 Task: Create a rule when checklist name is completed in a card by anyone except me.
Action: Mouse pressed left at (406, 328)
Screenshot: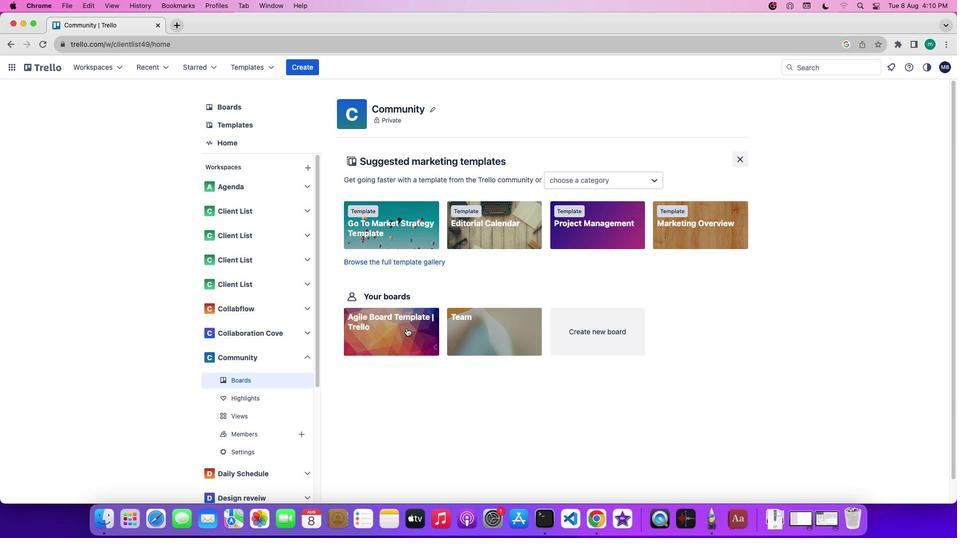 
Action: Mouse moved to (892, 227)
Screenshot: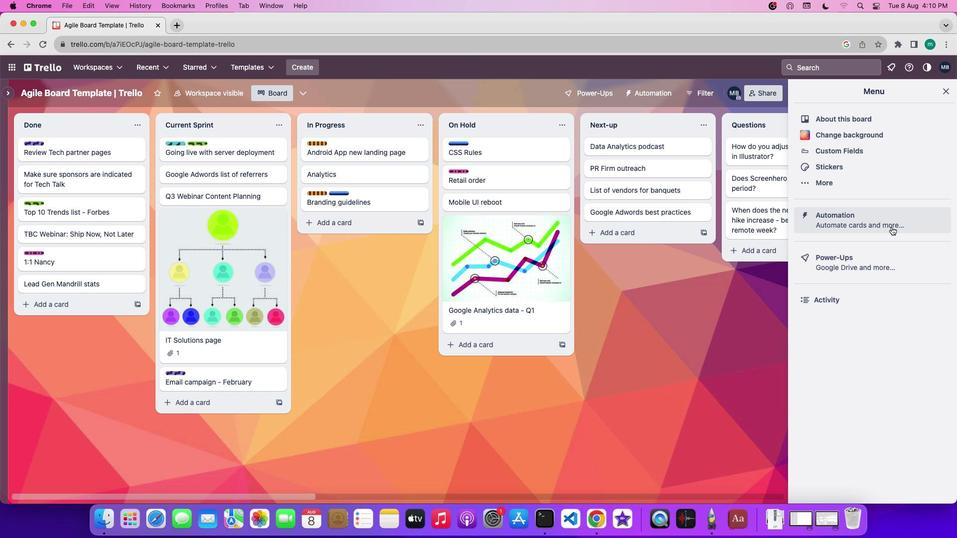 
Action: Mouse pressed left at (892, 227)
Screenshot: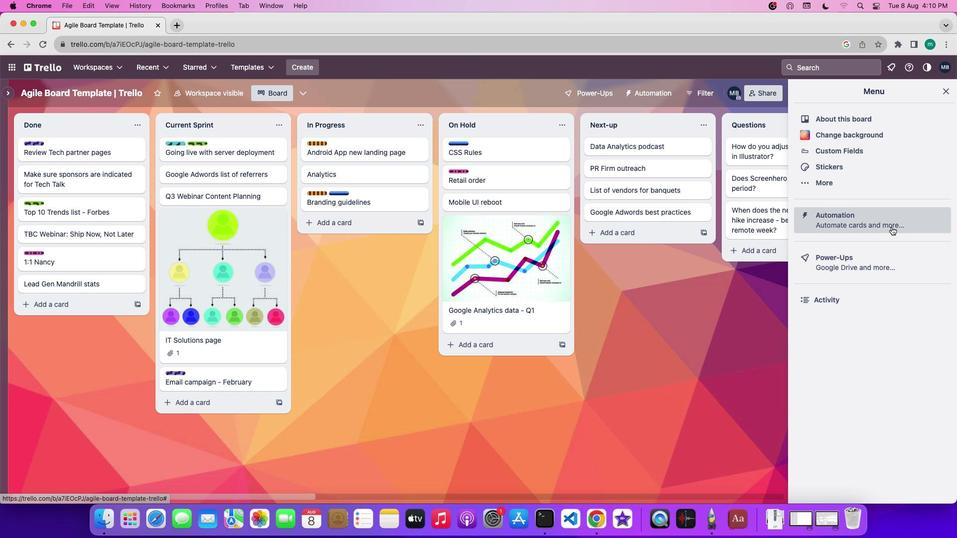 
Action: Mouse moved to (44, 179)
Screenshot: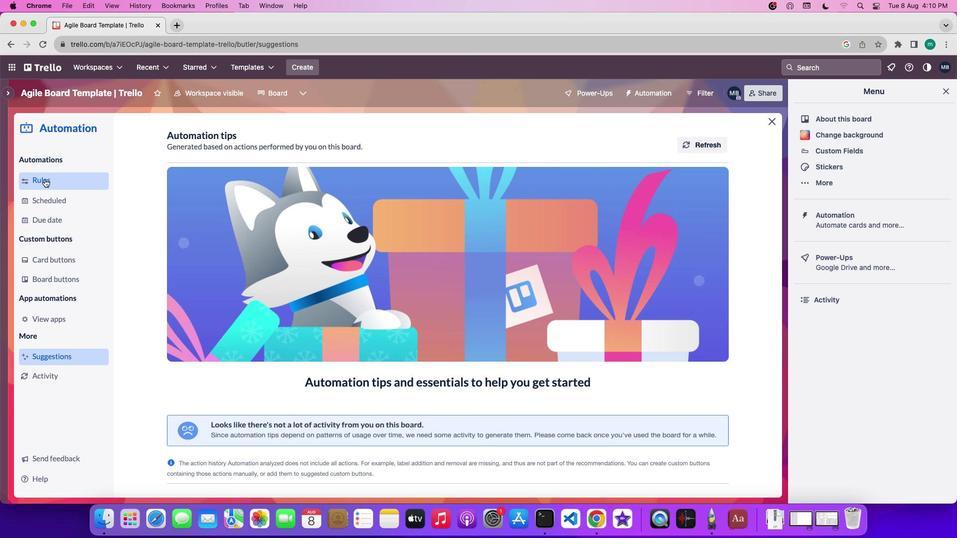 
Action: Mouse pressed left at (44, 179)
Screenshot: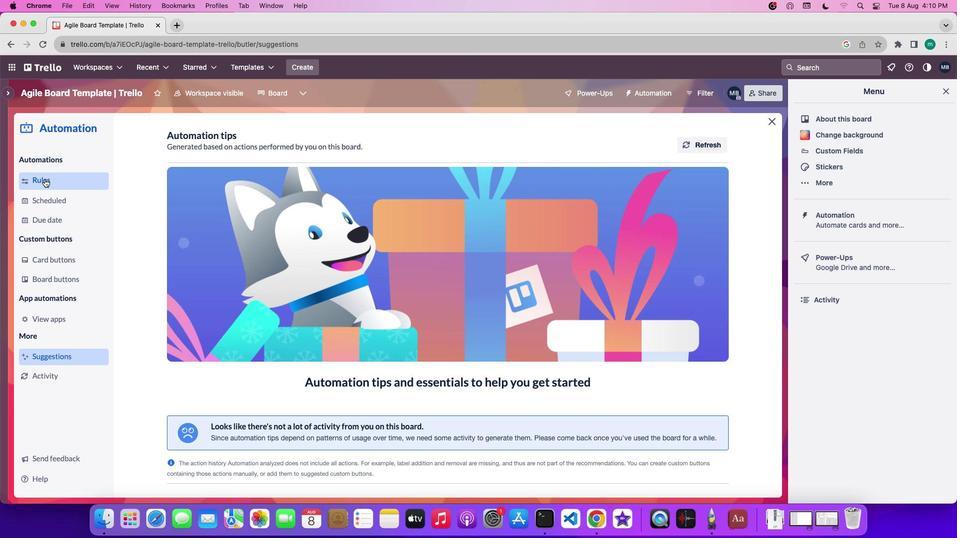 
Action: Mouse moved to (644, 143)
Screenshot: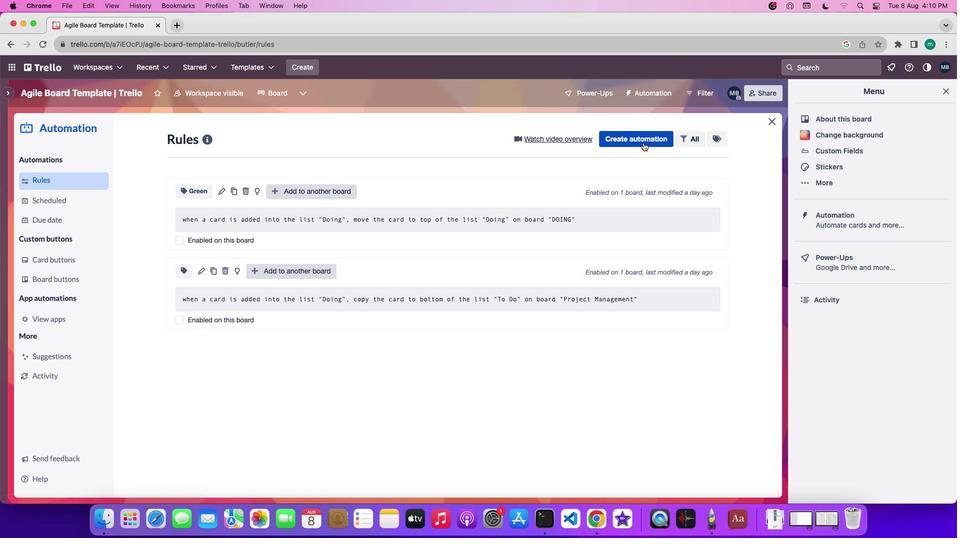 
Action: Mouse pressed left at (644, 143)
Screenshot: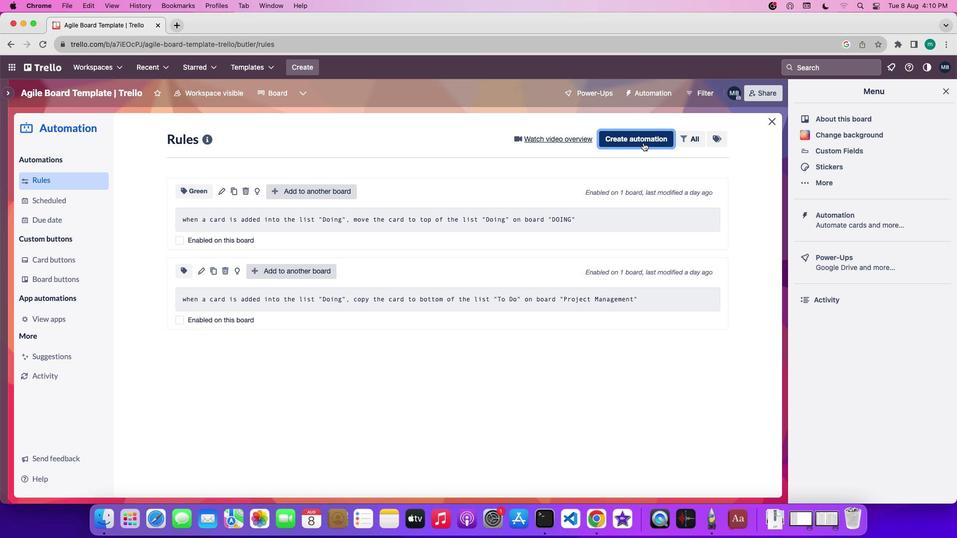 
Action: Mouse moved to (471, 303)
Screenshot: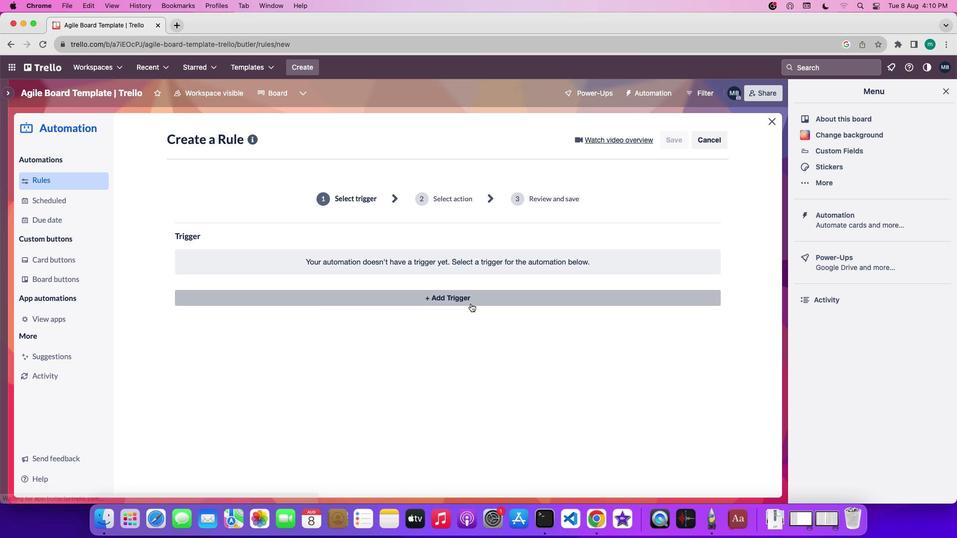 
Action: Mouse pressed left at (471, 303)
Screenshot: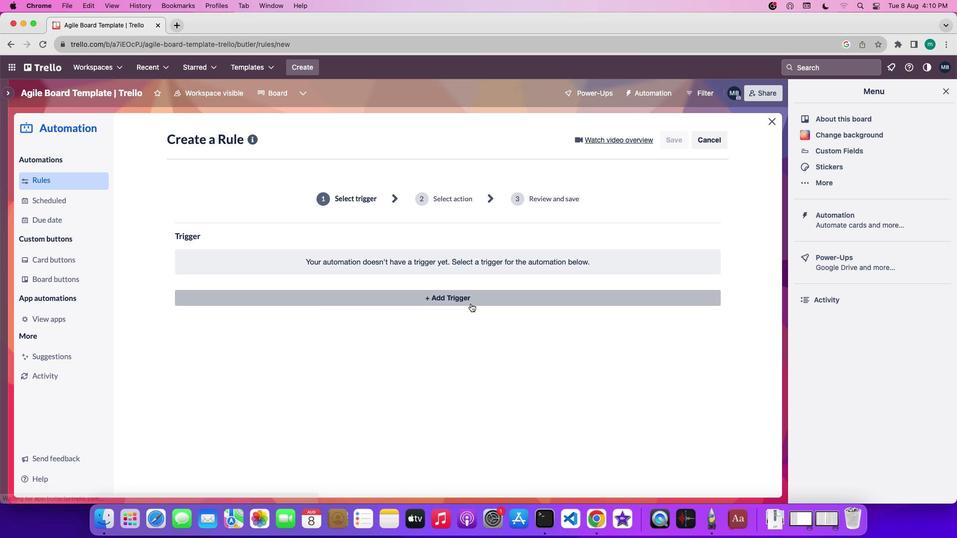 
Action: Mouse moved to (316, 335)
Screenshot: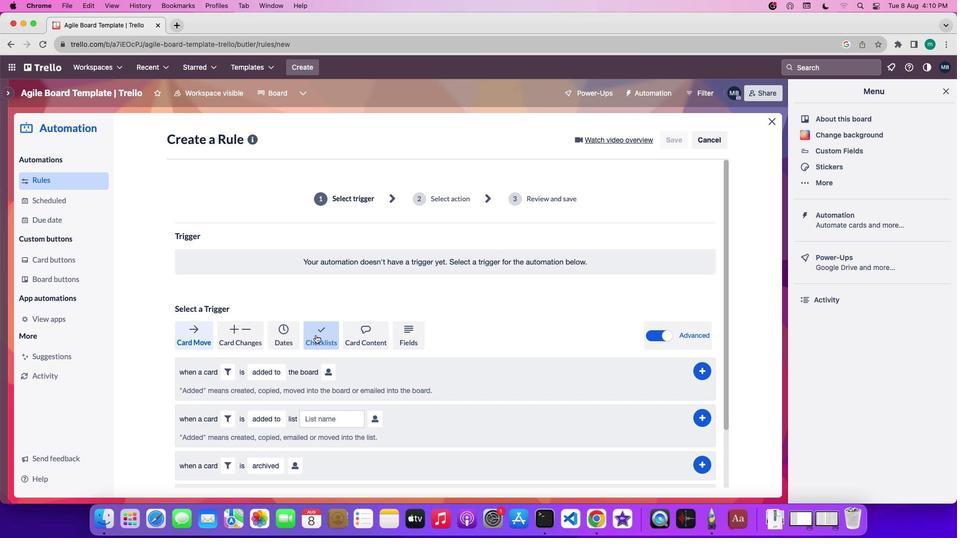 
Action: Mouse pressed left at (316, 335)
Screenshot: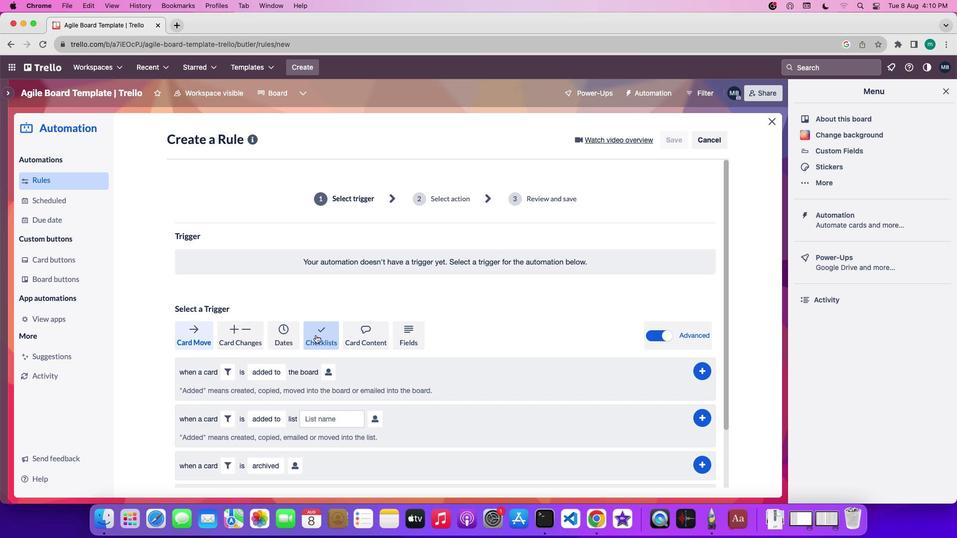 
Action: Mouse scrolled (316, 335) with delta (0, 0)
Screenshot: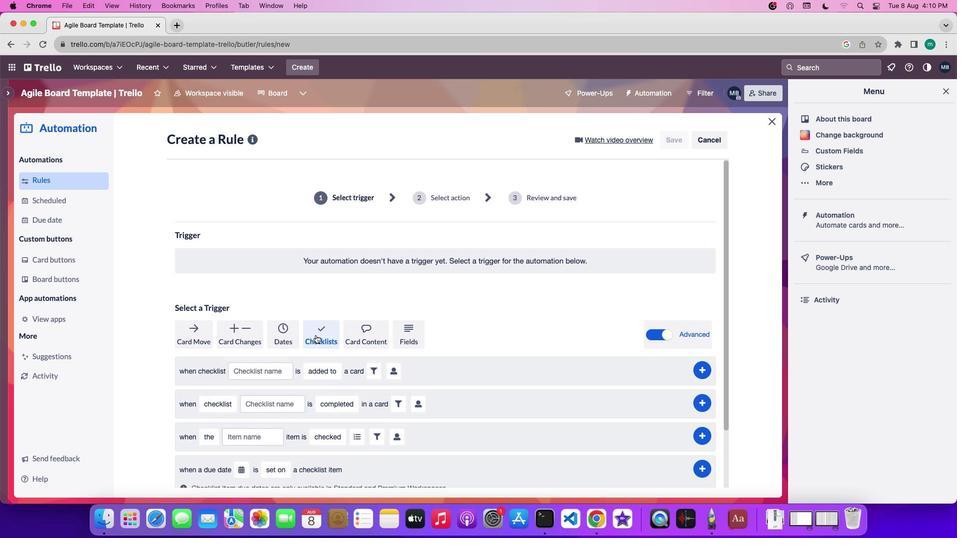 
Action: Mouse scrolled (316, 335) with delta (0, 0)
Screenshot: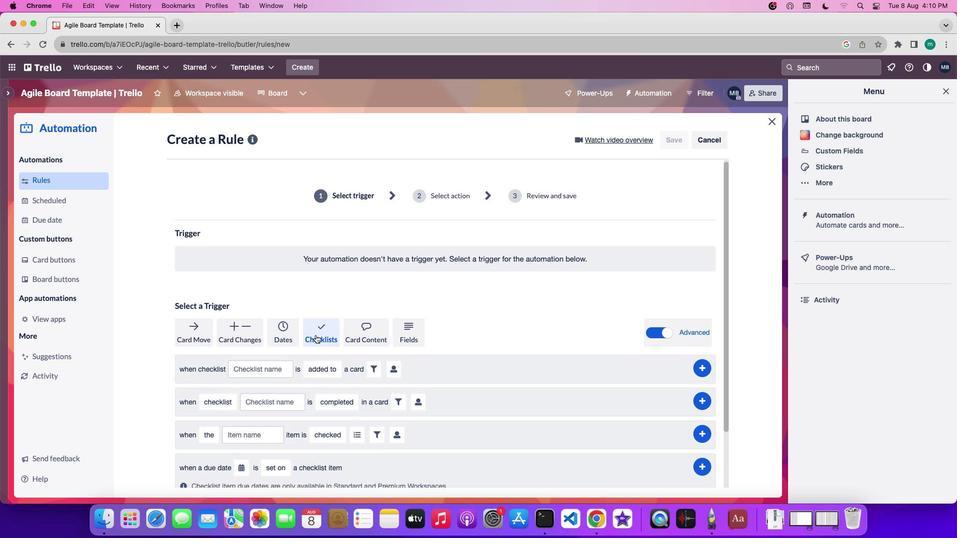 
Action: Mouse scrolled (316, 335) with delta (0, 0)
Screenshot: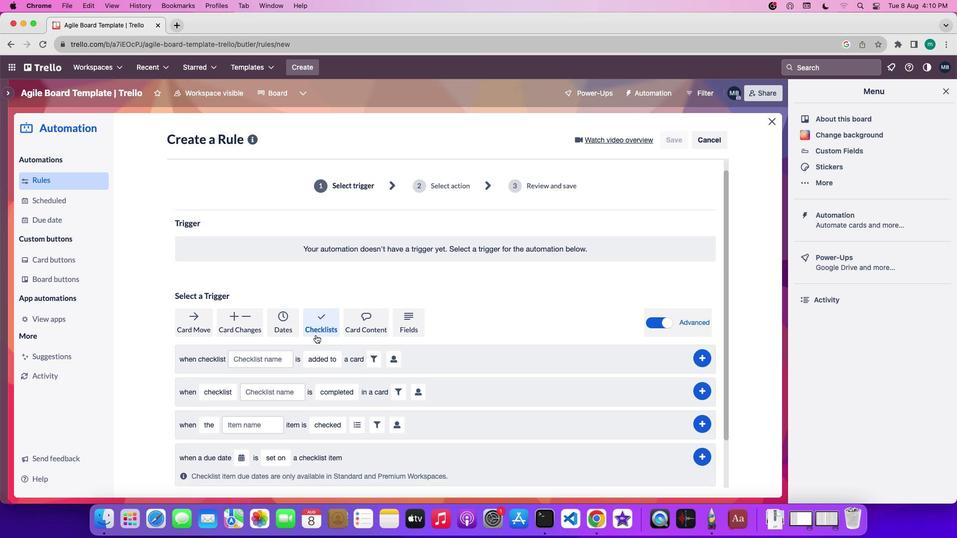 
Action: Mouse scrolled (316, 335) with delta (0, 0)
Screenshot: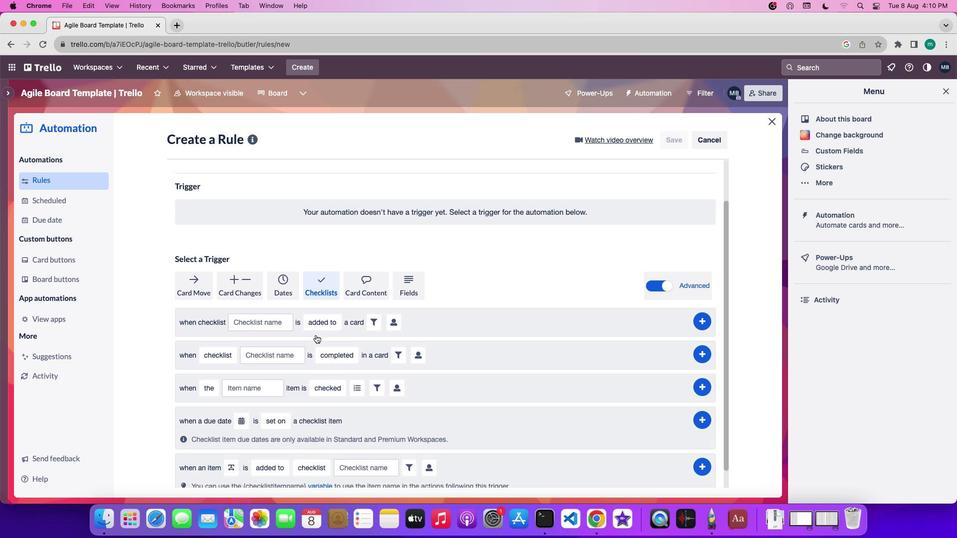 
Action: Mouse moved to (217, 333)
Screenshot: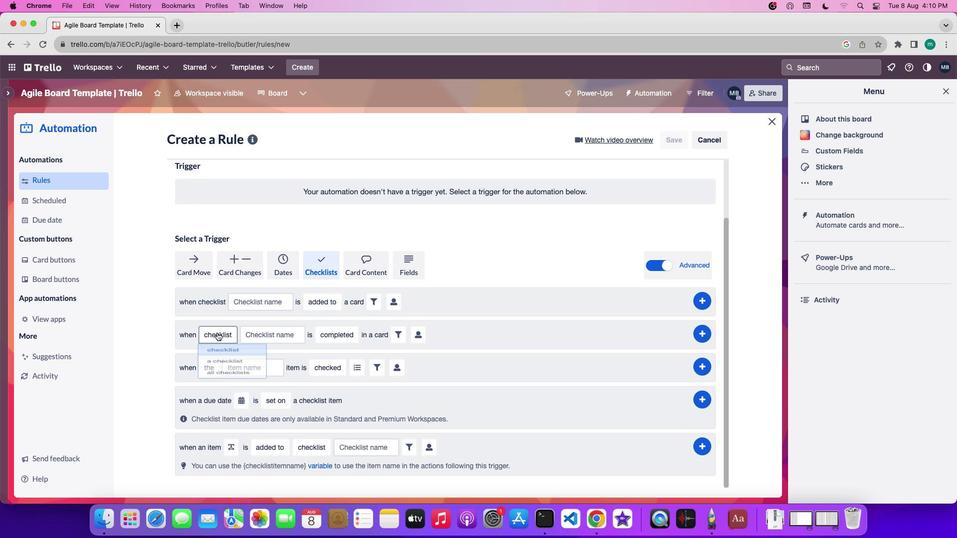 
Action: Mouse pressed left at (217, 333)
Screenshot: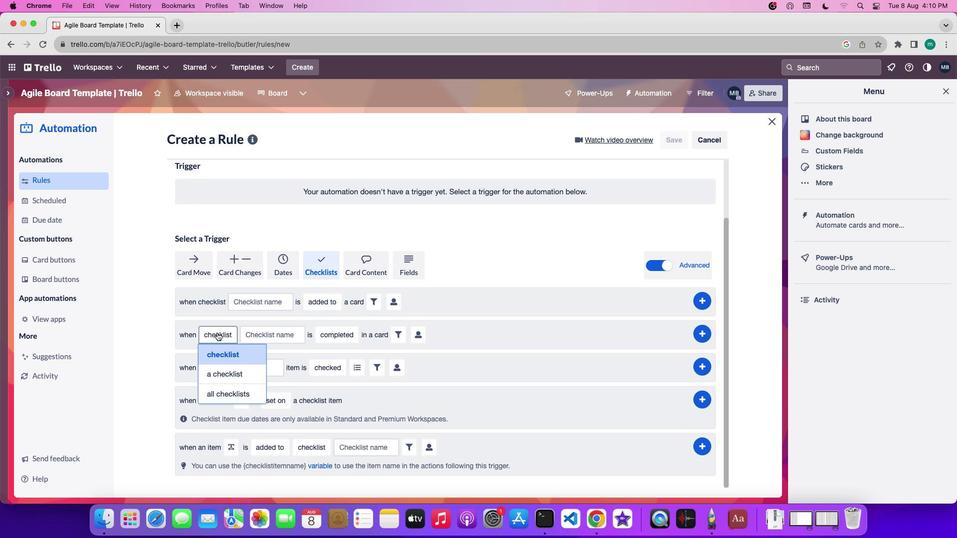 
Action: Mouse moved to (231, 346)
Screenshot: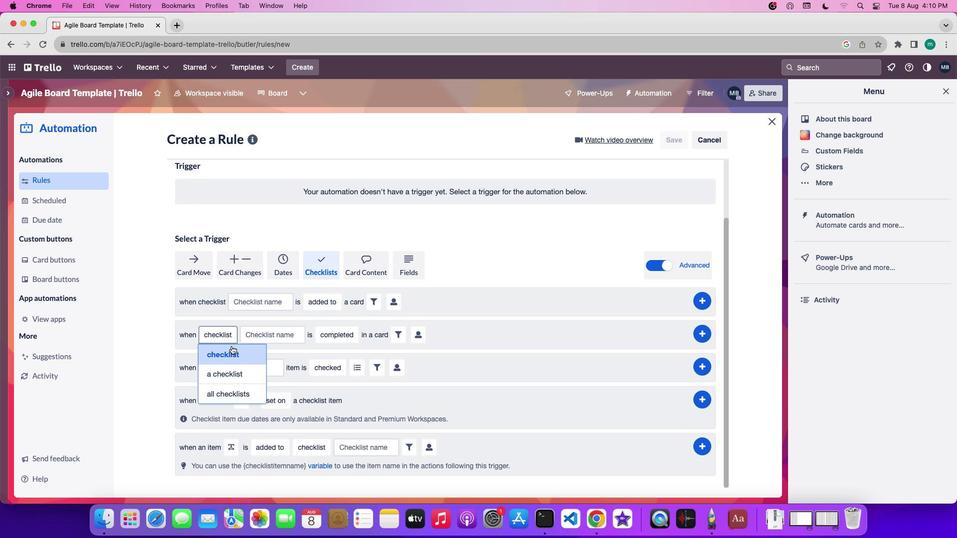 
Action: Mouse pressed left at (231, 346)
Screenshot: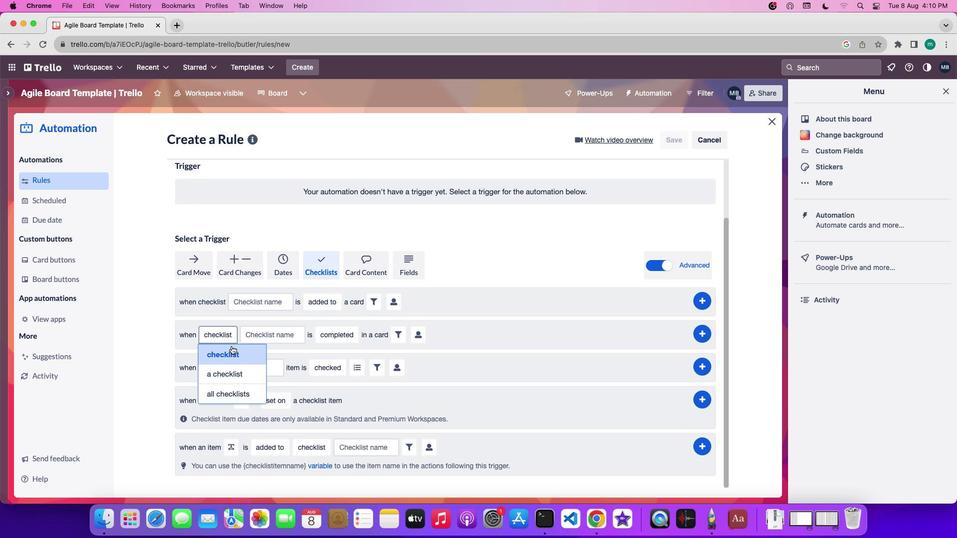 
Action: Mouse moved to (281, 335)
Screenshot: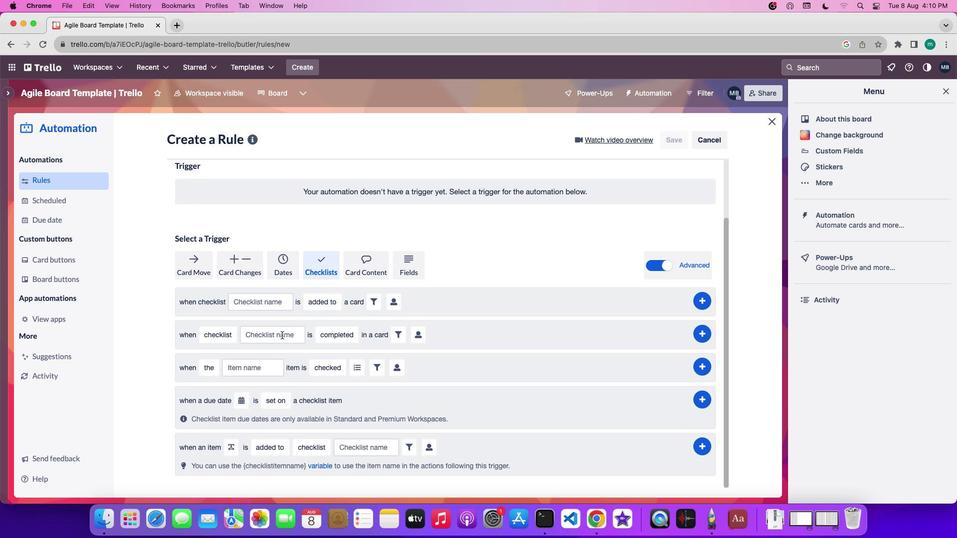 
Action: Mouse pressed left at (281, 335)
Screenshot: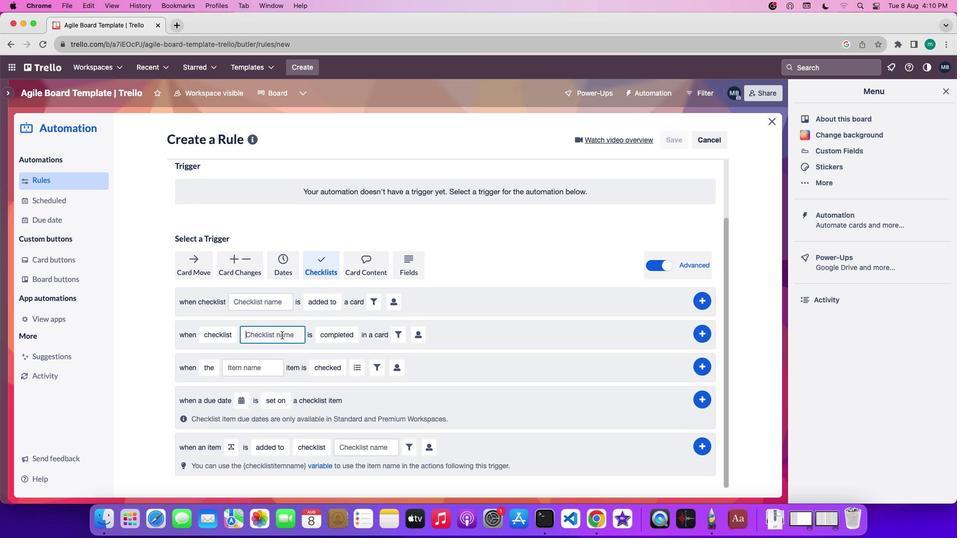 
Action: Key pressed 'n''a''m''e'
Screenshot: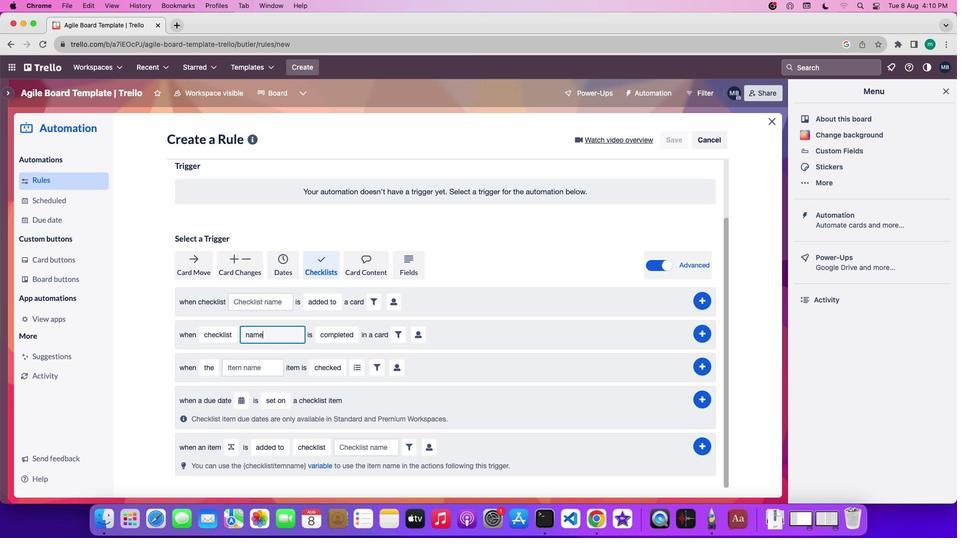 
Action: Mouse moved to (348, 331)
Screenshot: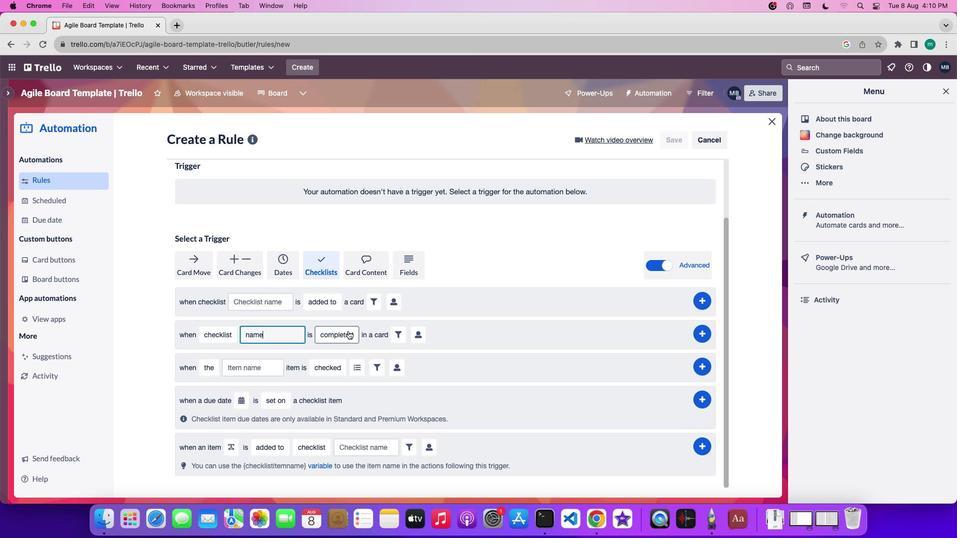 
Action: Mouse pressed left at (348, 331)
Screenshot: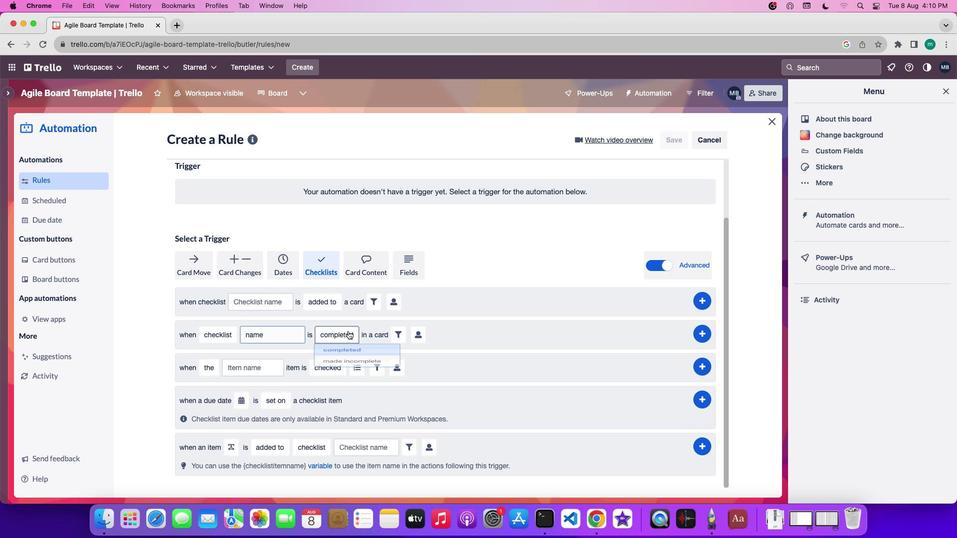 
Action: Mouse moved to (354, 355)
Screenshot: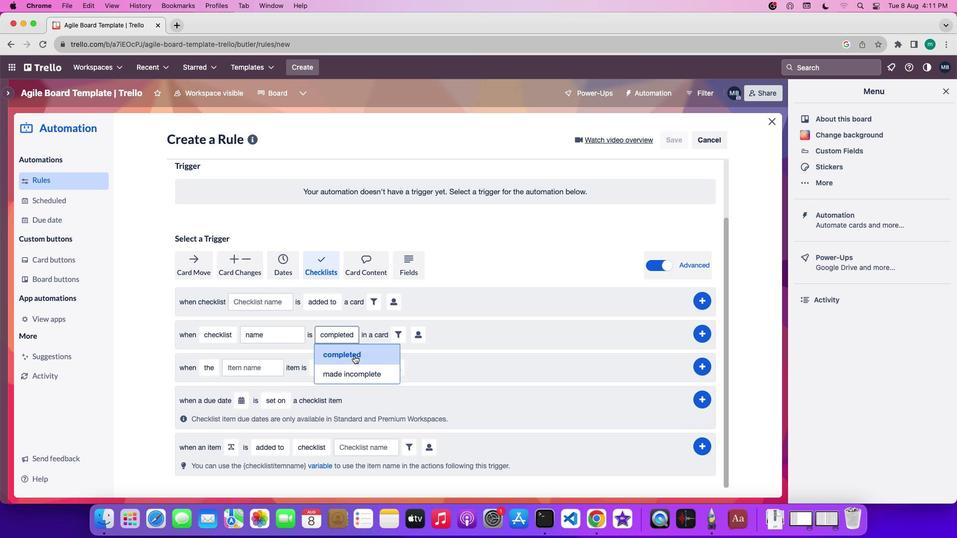 
Action: Mouse pressed left at (354, 355)
Screenshot: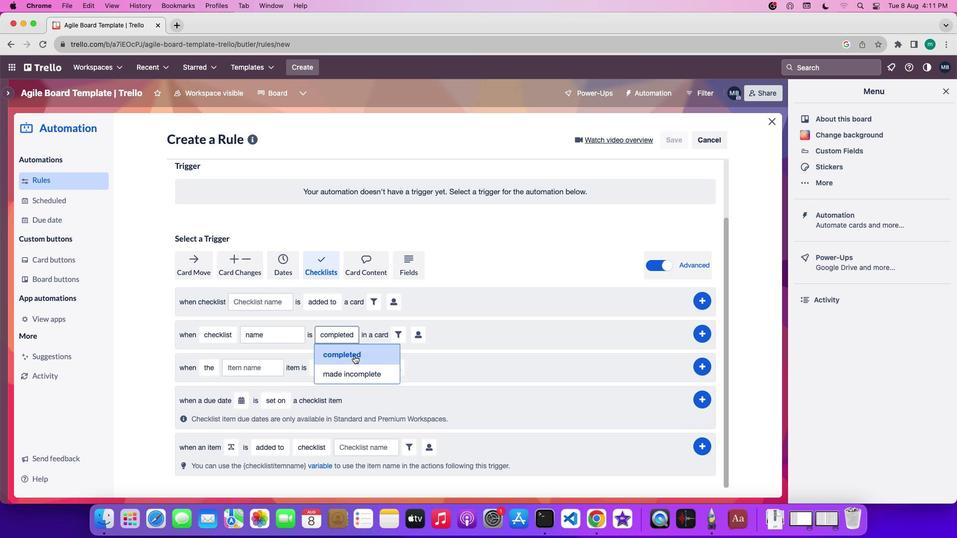 
Action: Mouse moved to (423, 336)
Screenshot: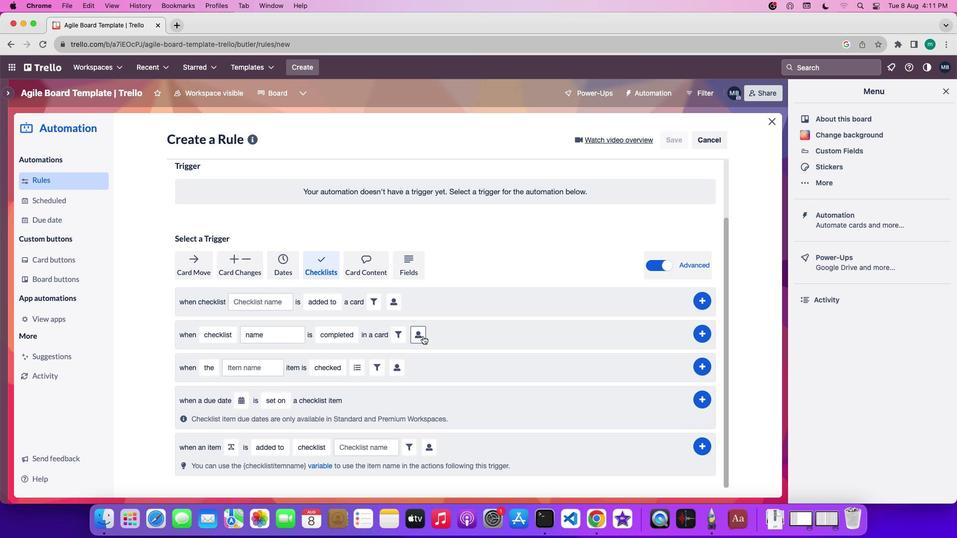 
Action: Mouse pressed left at (423, 336)
Screenshot: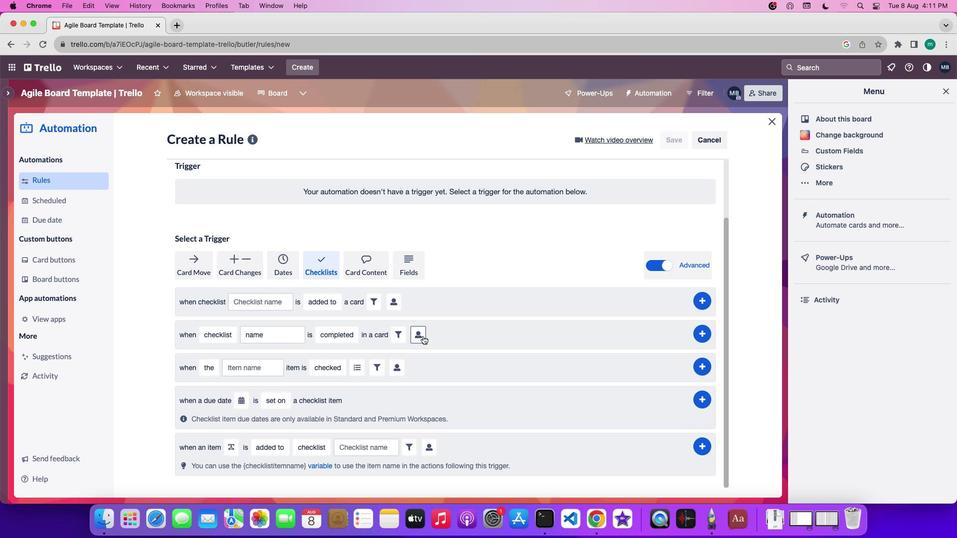
Action: Mouse moved to (588, 449)
Screenshot: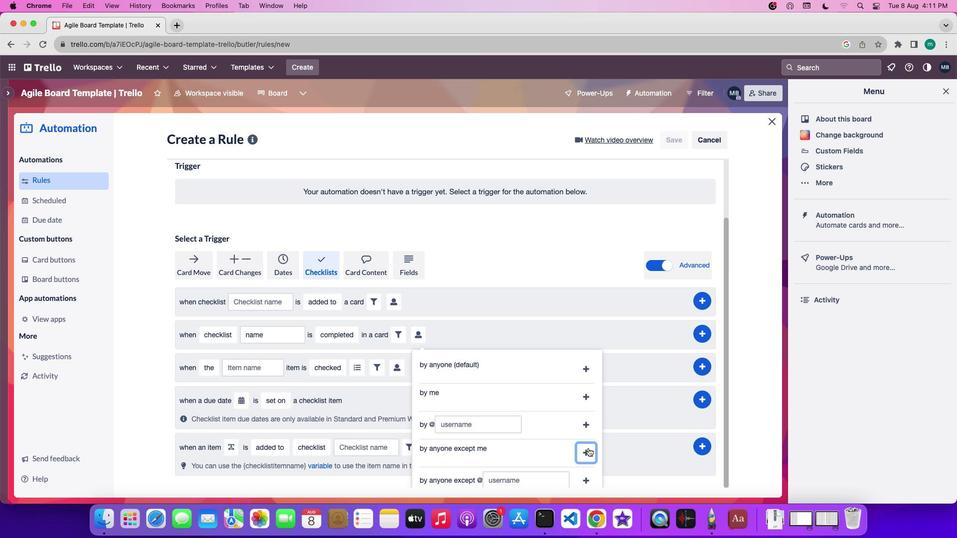 
Action: Mouse pressed left at (588, 449)
Screenshot: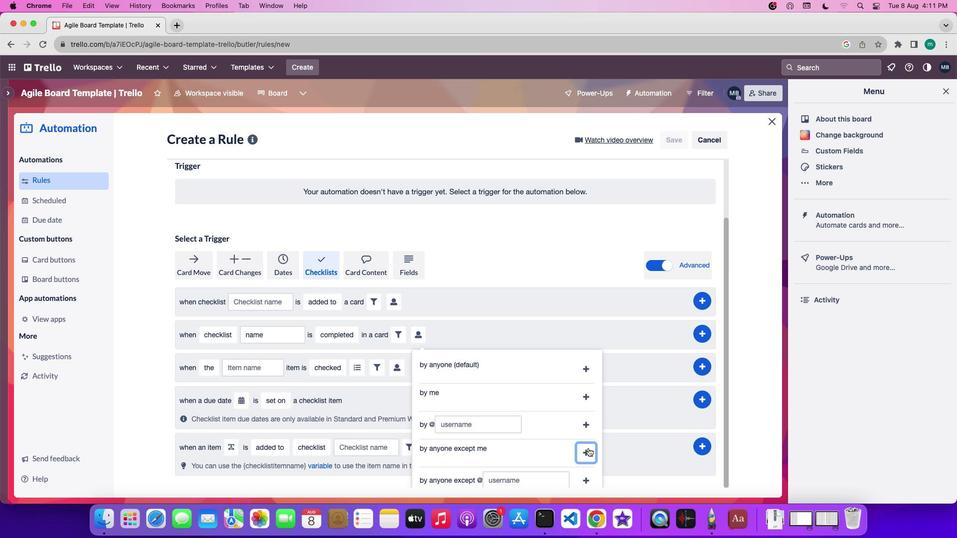 
Action: Mouse moved to (710, 332)
Screenshot: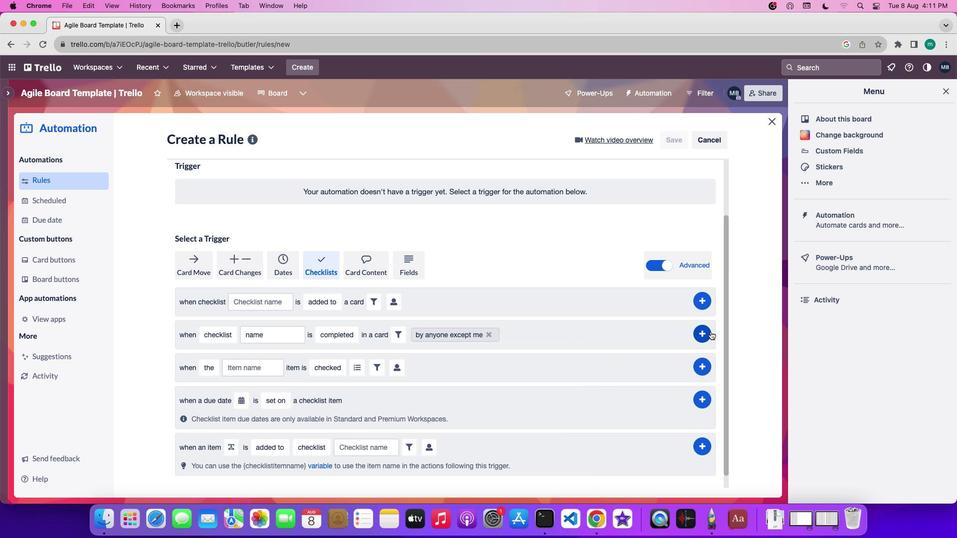 
Action: Mouse pressed left at (710, 332)
Screenshot: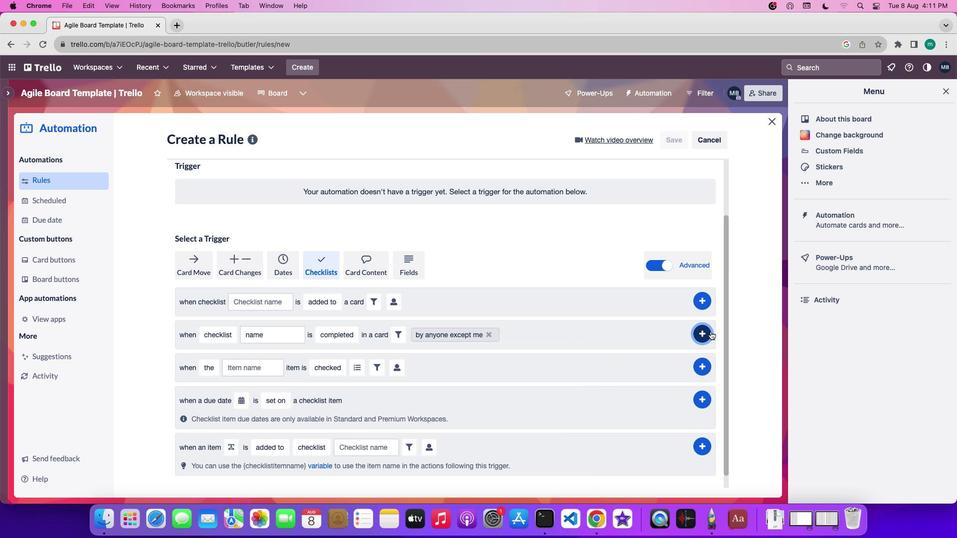 
